 Task: Create a section Celestial Sprint and in the section, add a milestone Database Optimization in the project TransitPlan.
Action: Mouse moved to (64, 436)
Screenshot: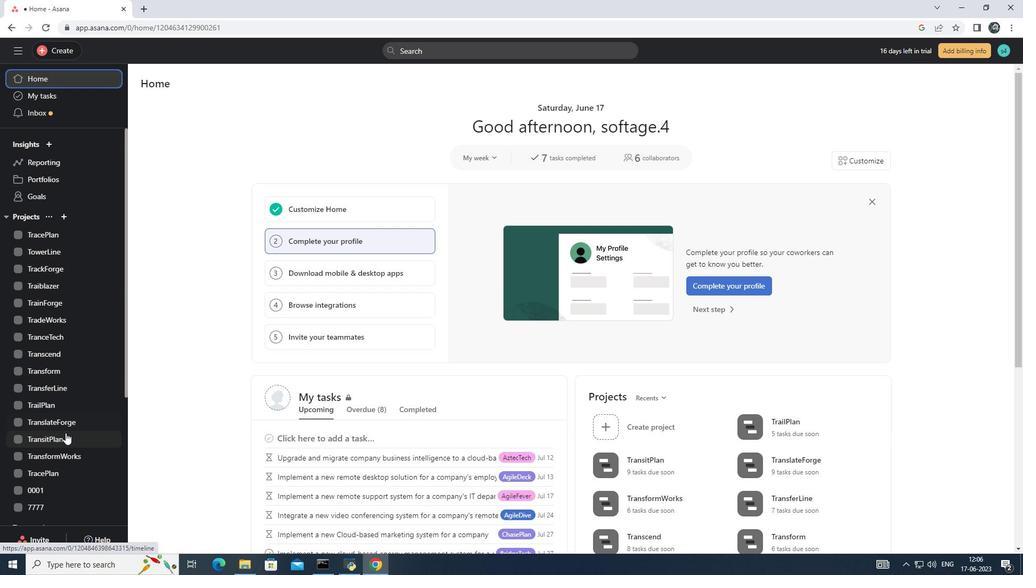 
Action: Mouse pressed left at (64, 436)
Screenshot: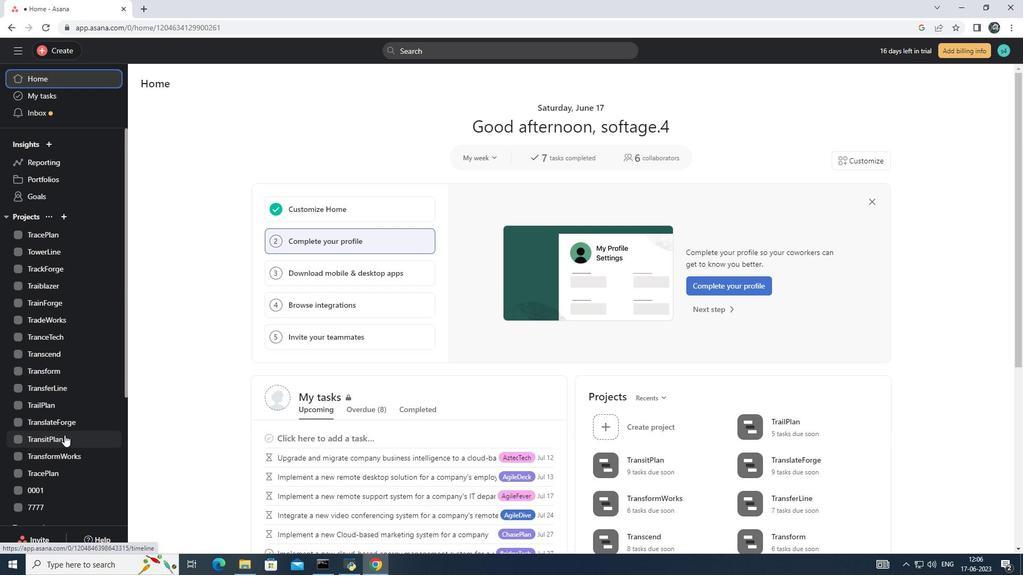 
Action: Mouse moved to (266, 383)
Screenshot: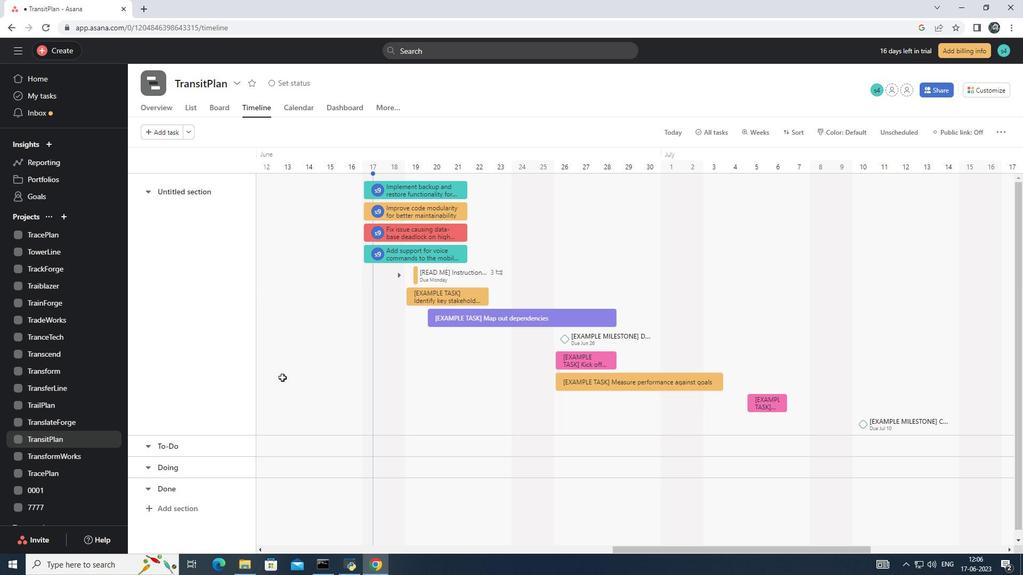 
Action: Mouse scrolled (266, 383) with delta (0, 0)
Screenshot: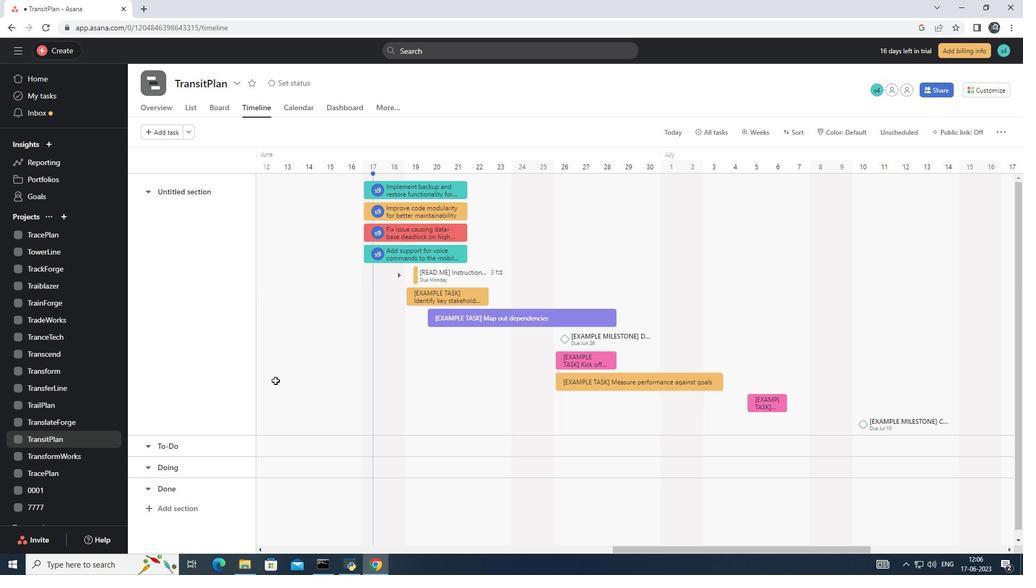 
Action: Mouse moved to (264, 384)
Screenshot: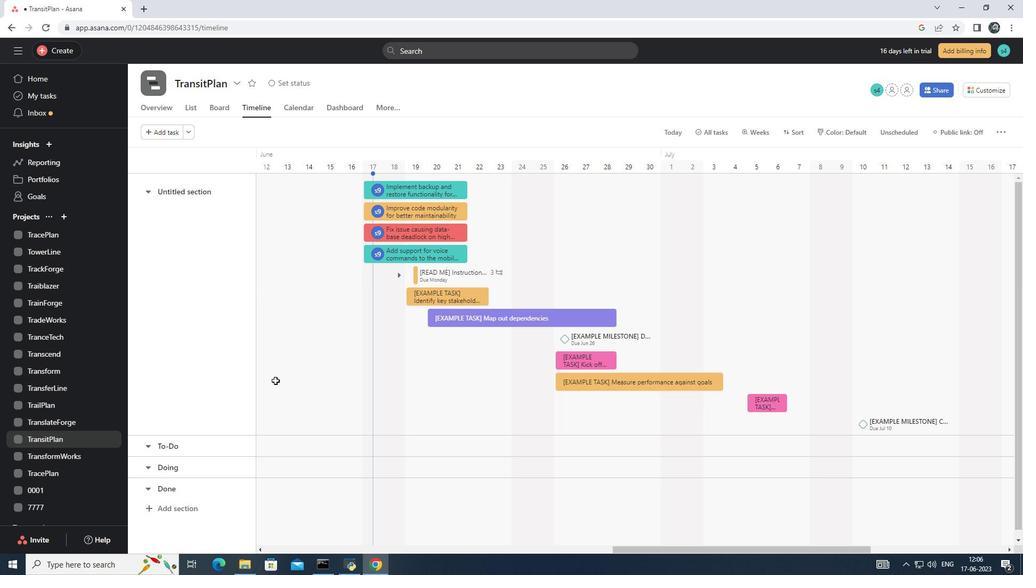 
Action: Mouse scrolled (264, 383) with delta (0, 0)
Screenshot: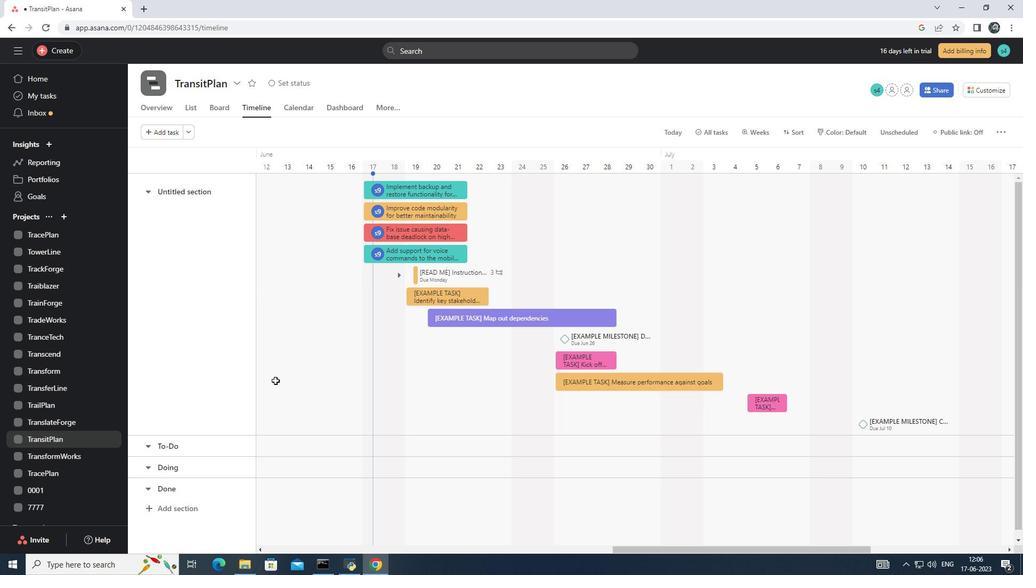 
Action: Mouse moved to (181, 505)
Screenshot: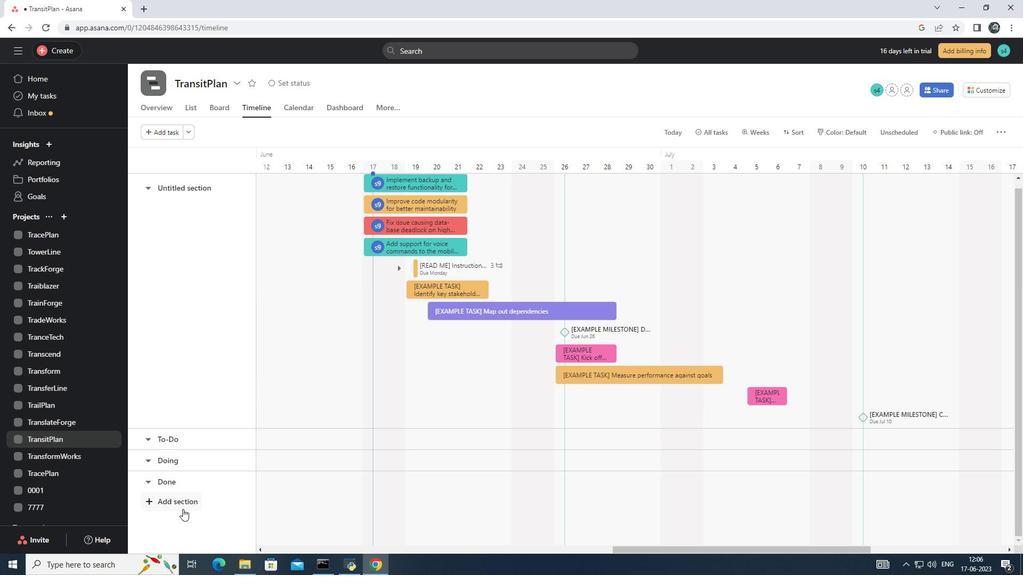 
Action: Mouse pressed left at (181, 505)
Screenshot: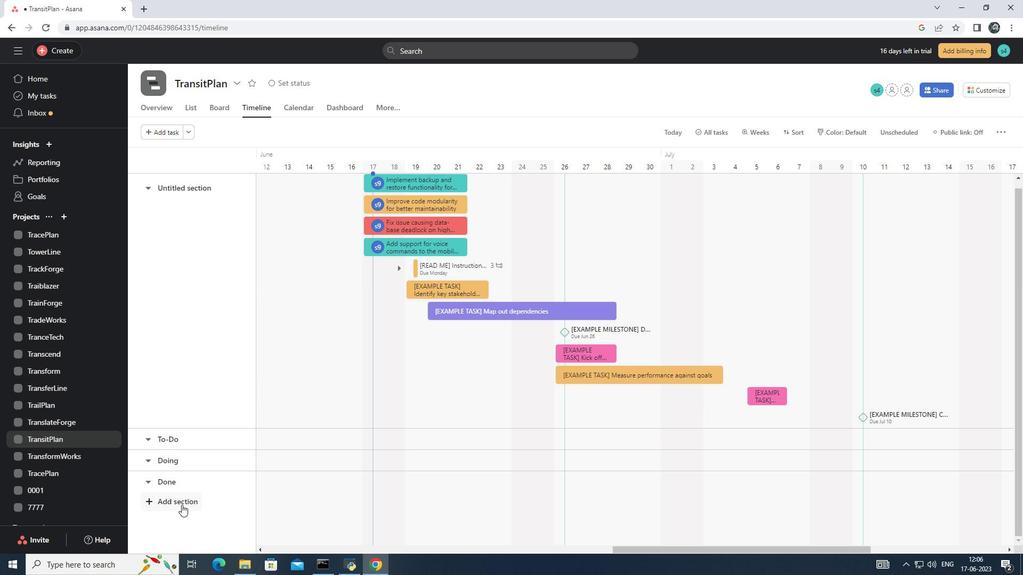 
Action: Mouse moved to (179, 501)
Screenshot: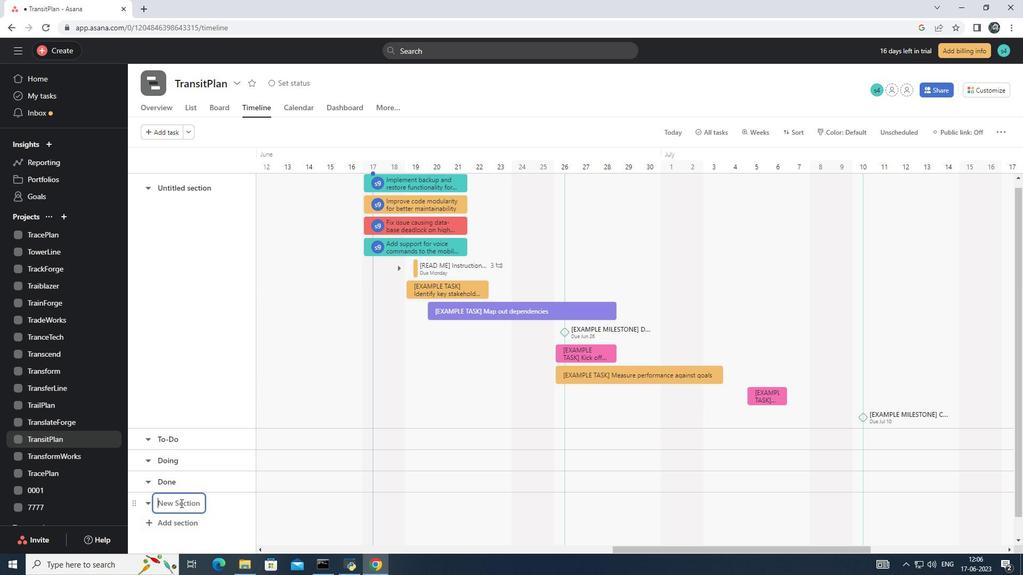 
Action: Mouse pressed left at (179, 501)
Screenshot: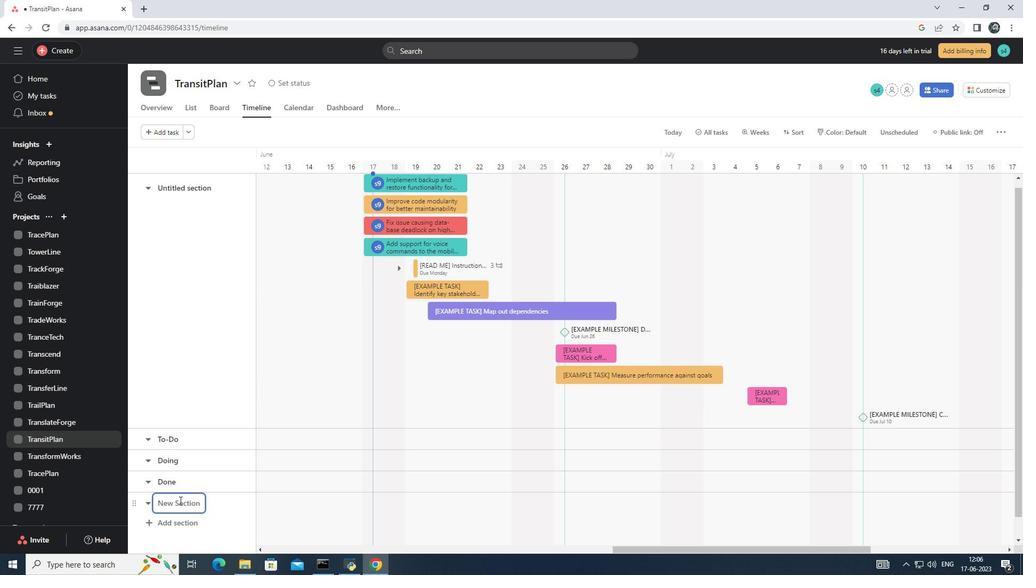 
Action: Key pressed <Key.shift>Celestial<Key.space><Key.shift>Sprint<Key.enter>
Screenshot: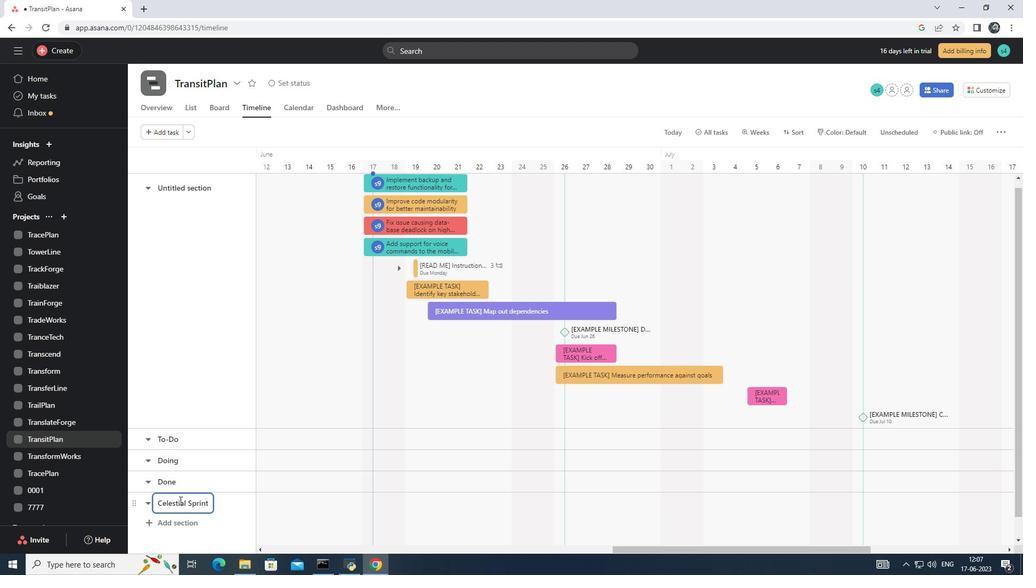 
Action: Mouse moved to (342, 501)
Screenshot: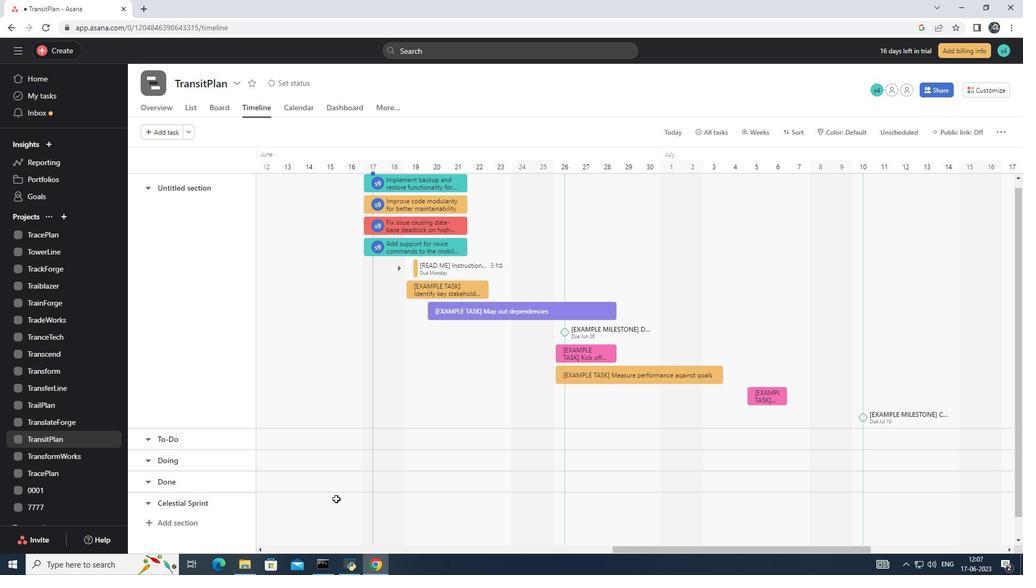 
Action: Mouse pressed left at (342, 501)
Screenshot: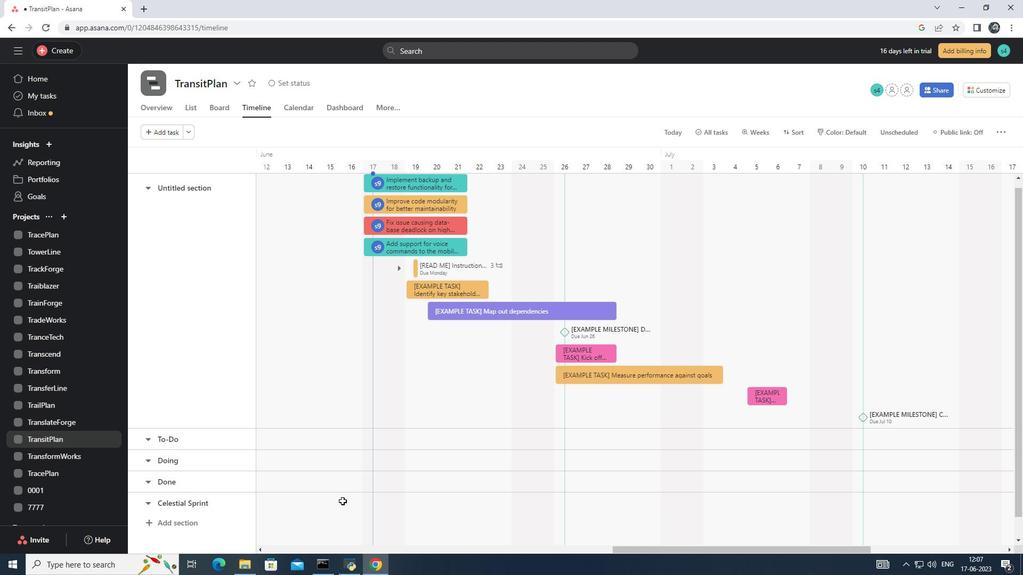 
Action: Key pressed <Key.shift>Database<Key.space><Key.shift>Optimization
Screenshot: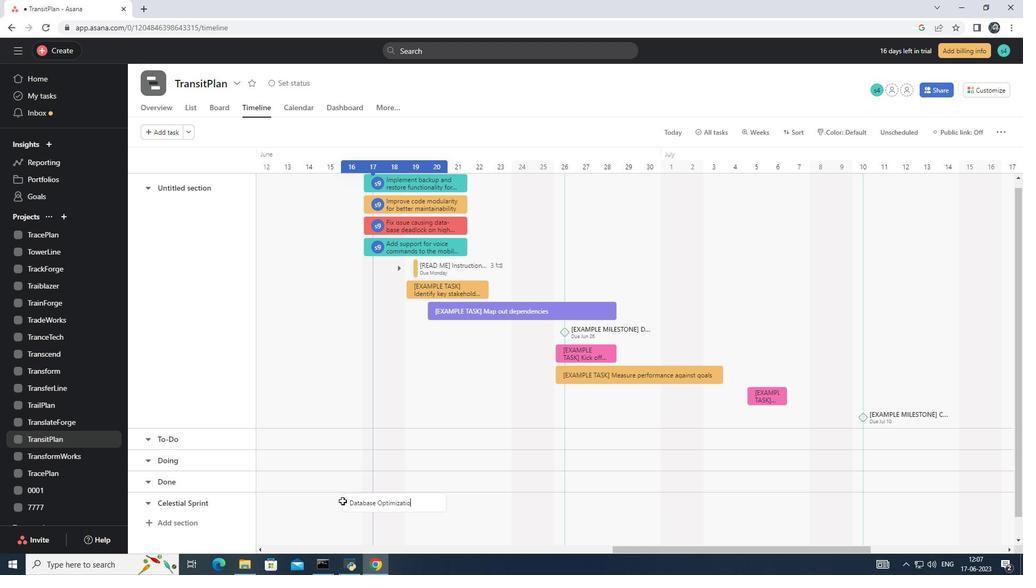 
Action: Mouse moved to (375, 515)
Screenshot: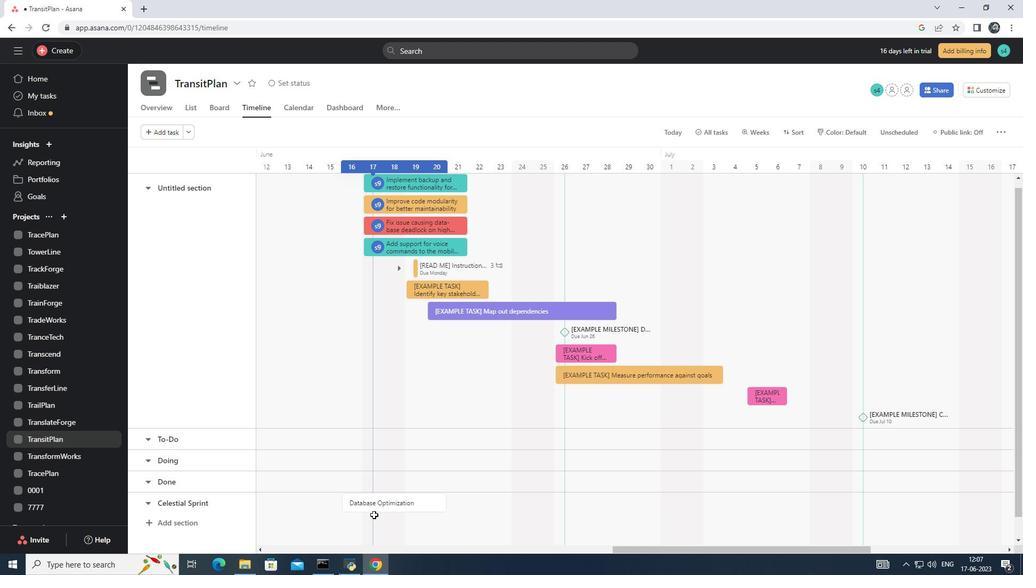 
Action: Key pressed <Key.enter>
Screenshot: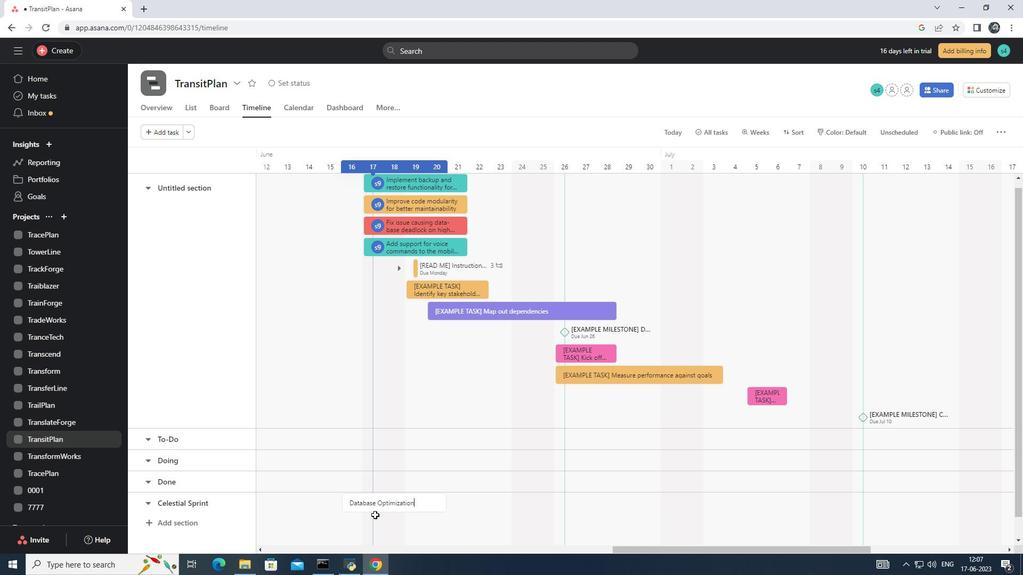 
Action: Mouse moved to (389, 504)
Screenshot: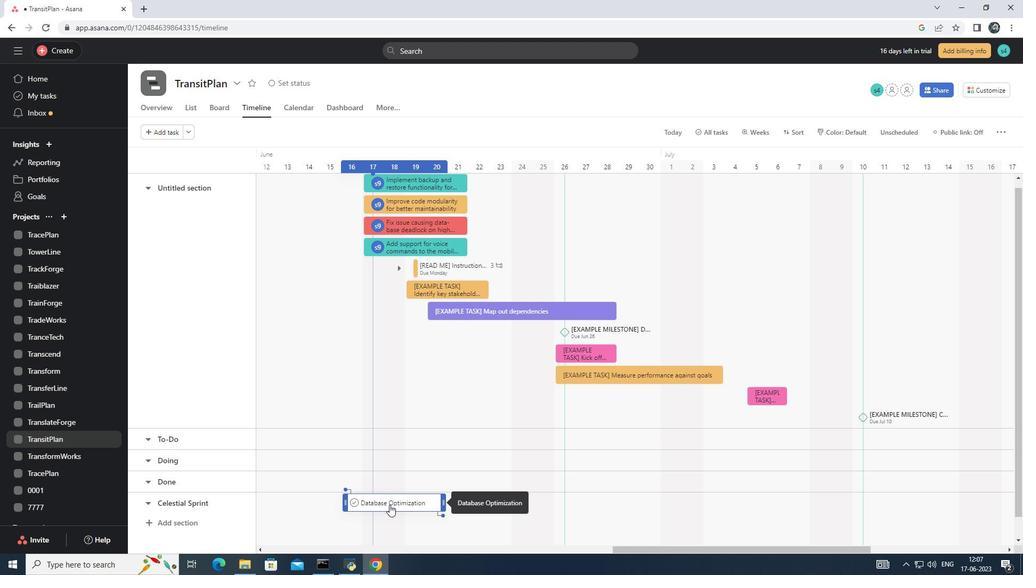 
Action: Mouse pressed right at (389, 504)
Screenshot: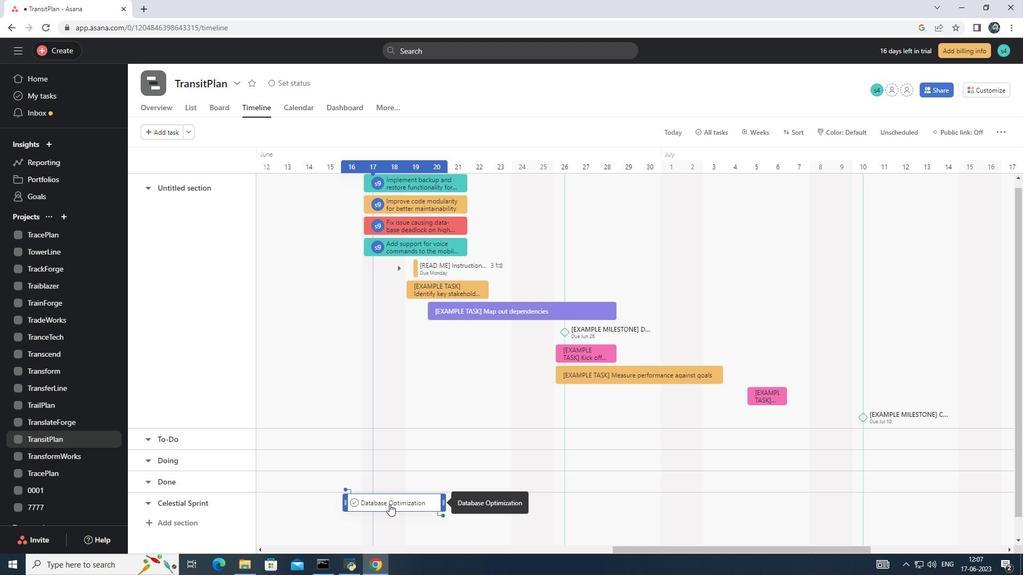 
Action: Mouse moved to (421, 451)
Screenshot: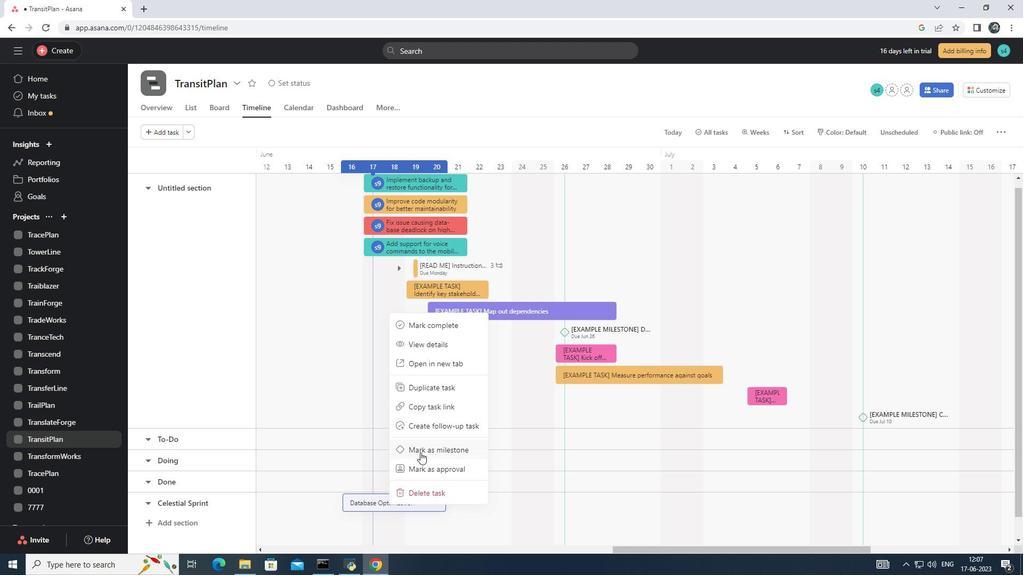 
Action: Mouse pressed left at (421, 451)
Screenshot: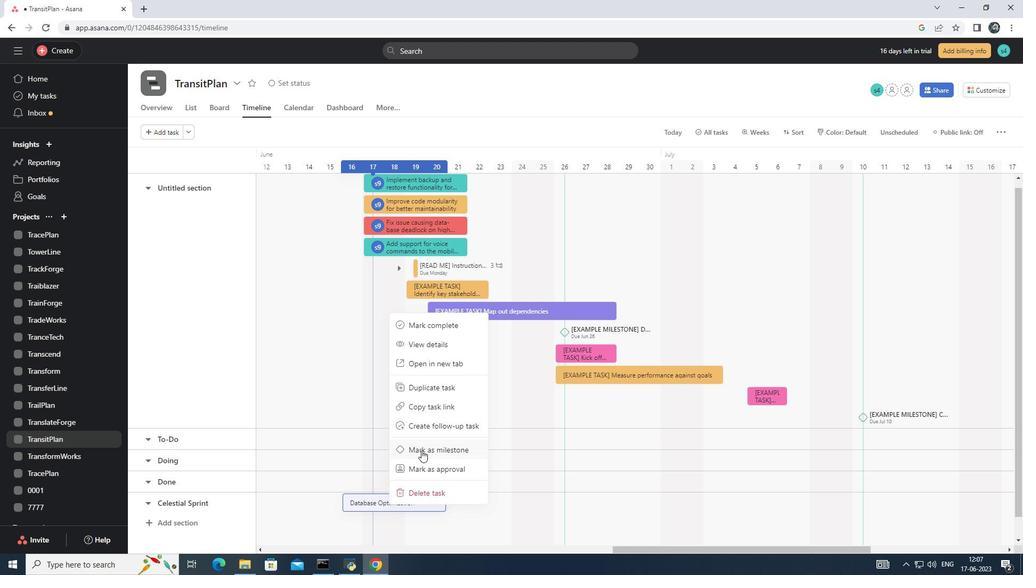 
Action: Mouse moved to (187, 524)
Screenshot: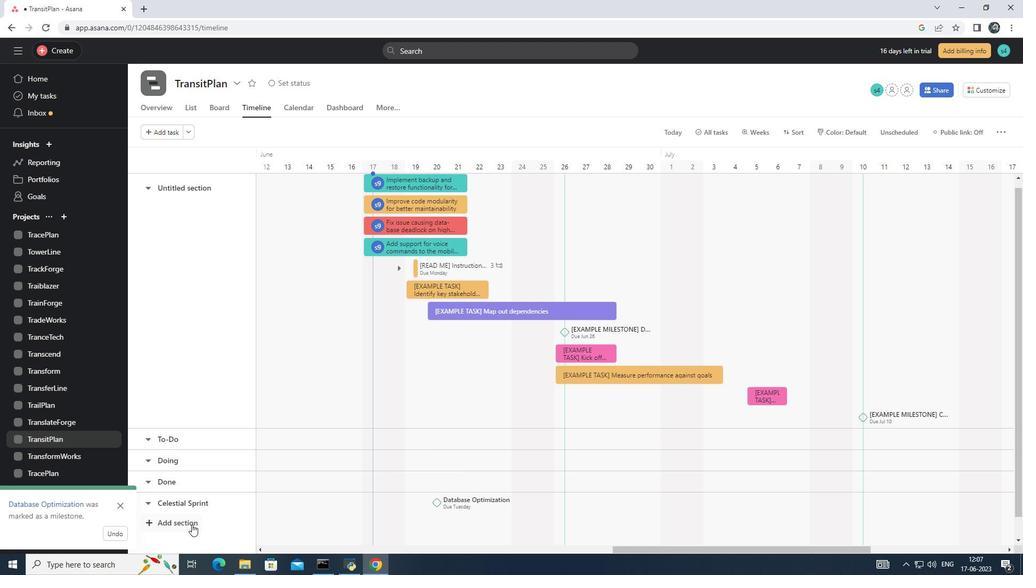 
Action: Mouse pressed left at (187, 524)
Screenshot: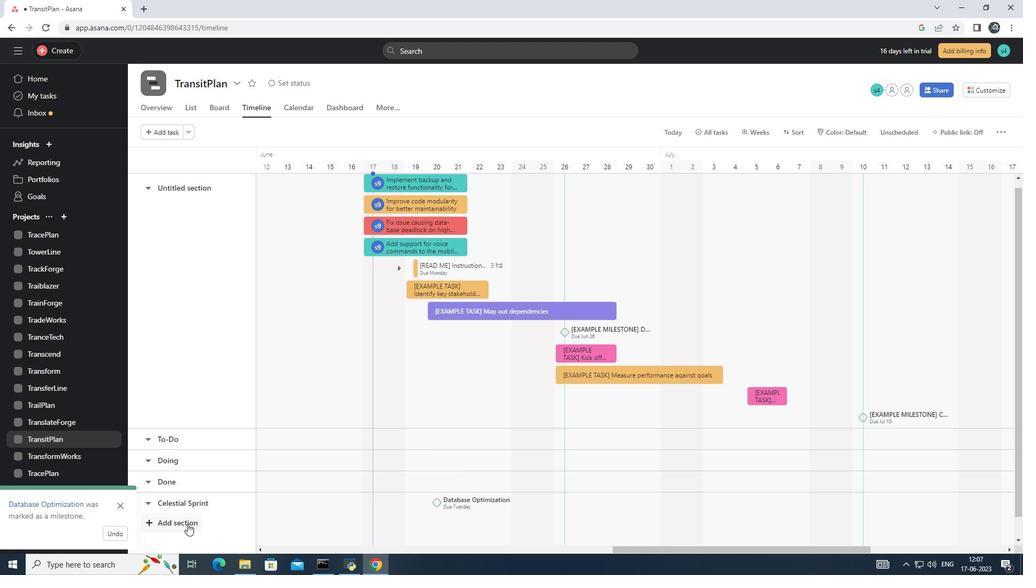 
